 Task: Add Purple Label titled Label0029 to Card Card0029 in Board Board0023 in Workspace Development in Trello
Action: Mouse moved to (448, 500)
Screenshot: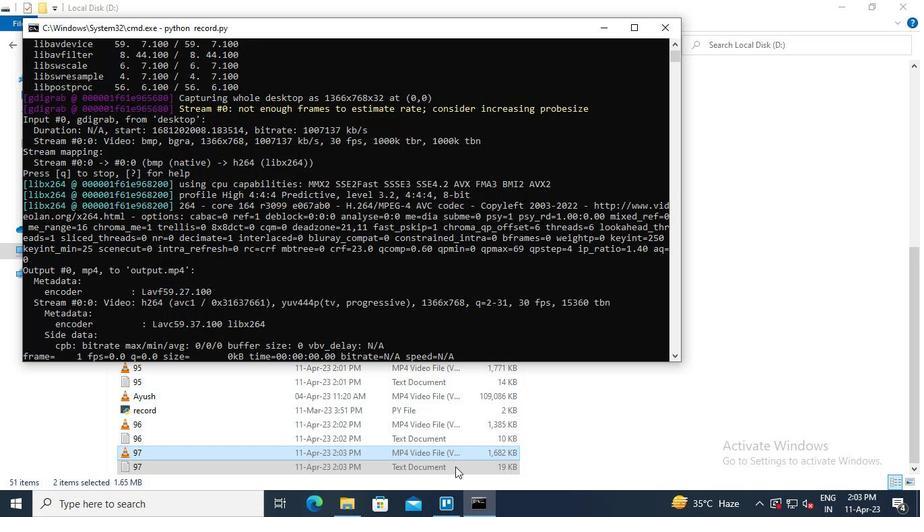 
Action: Mouse pressed left at (448, 500)
Screenshot: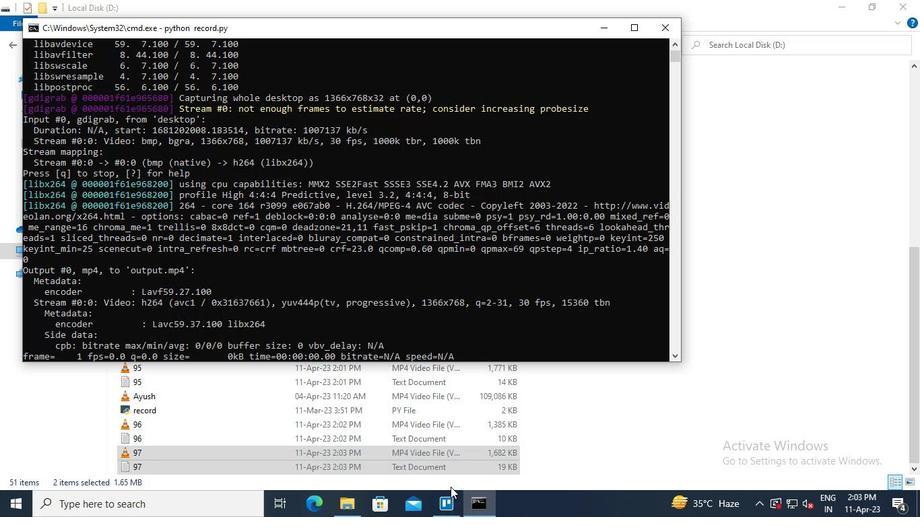
Action: Mouse moved to (213, 150)
Screenshot: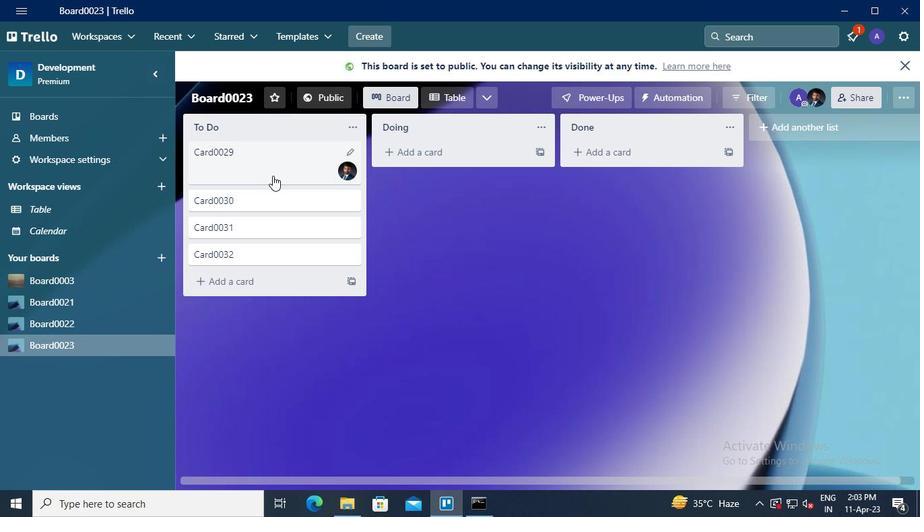 
Action: Mouse pressed left at (213, 150)
Screenshot: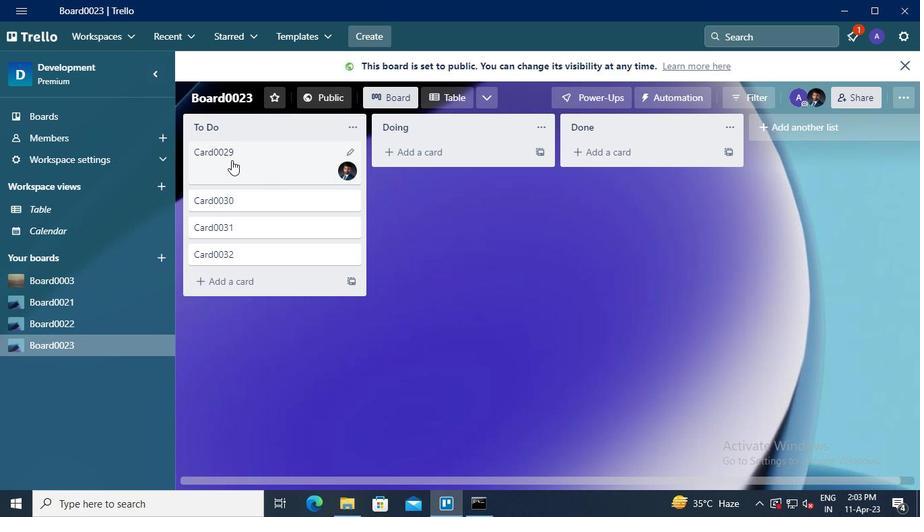 
Action: Mouse moved to (625, 192)
Screenshot: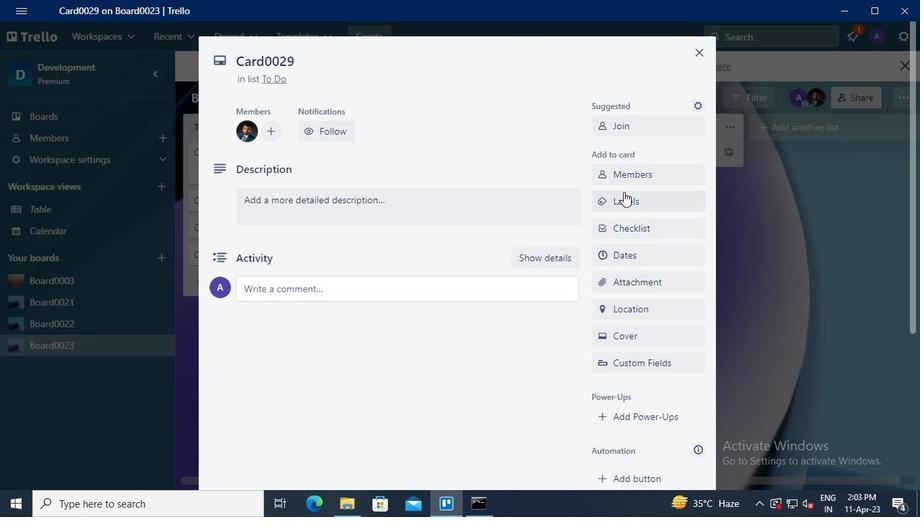 
Action: Mouse pressed left at (625, 192)
Screenshot: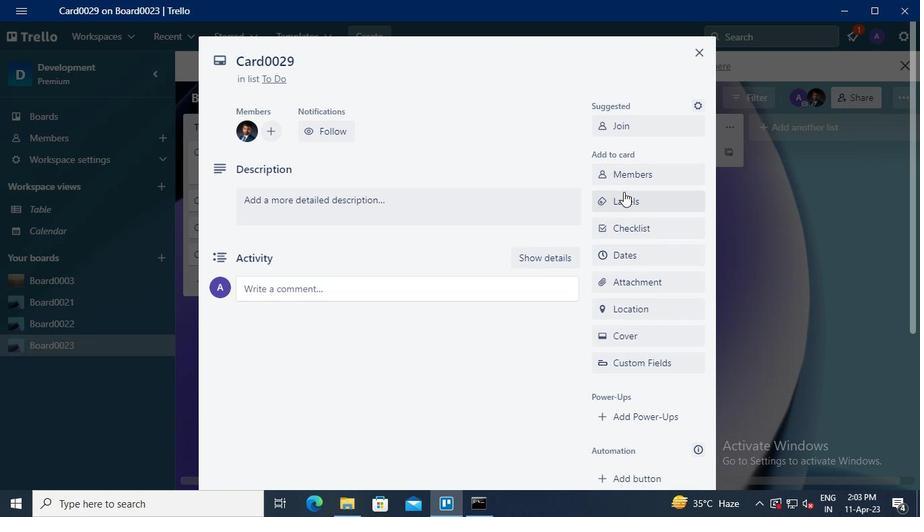 
Action: Mouse moved to (687, 309)
Screenshot: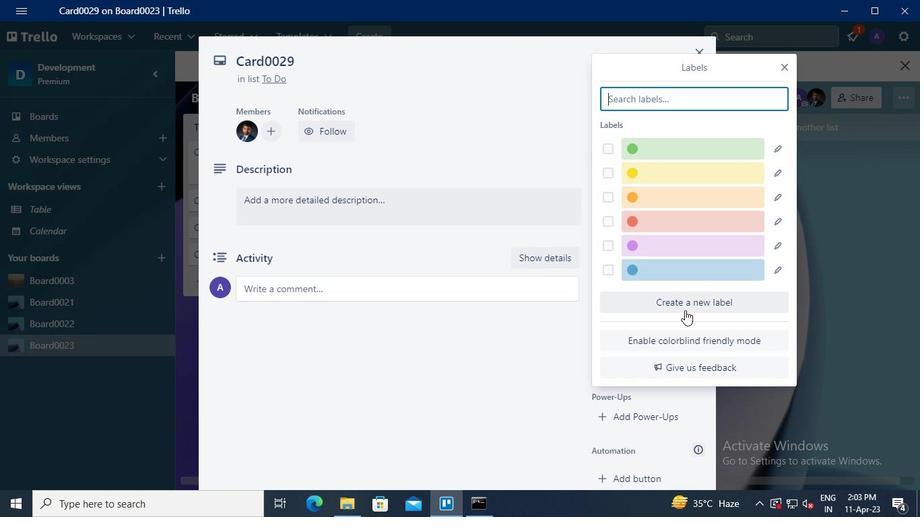 
Action: Mouse pressed left at (687, 309)
Screenshot: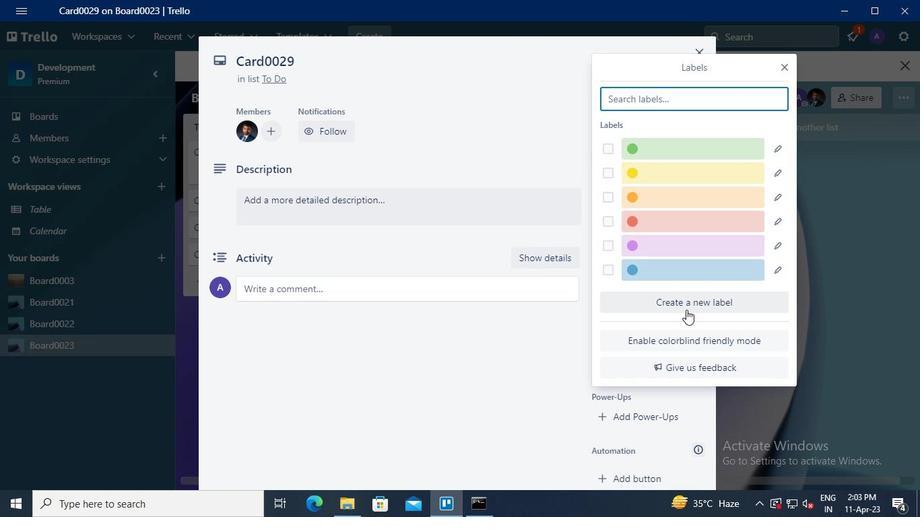 
Action: Mouse moved to (674, 186)
Screenshot: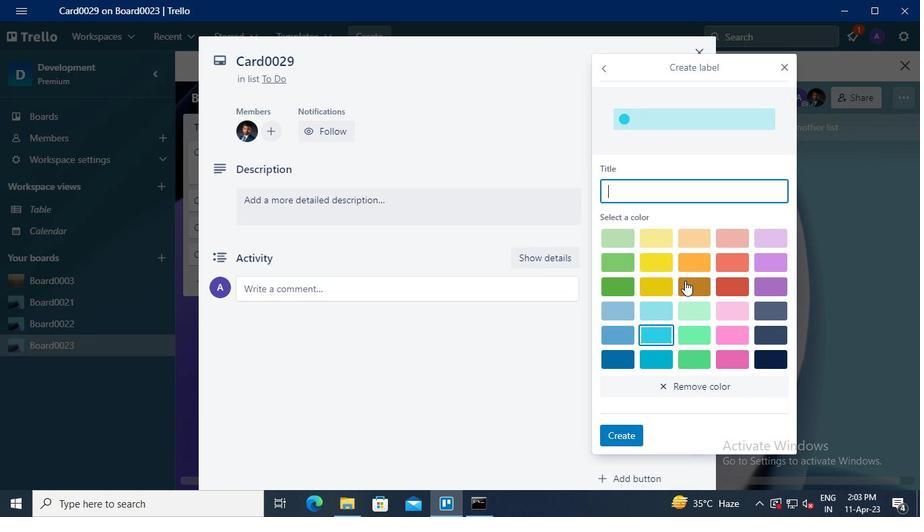 
Action: Mouse pressed left at (674, 186)
Screenshot: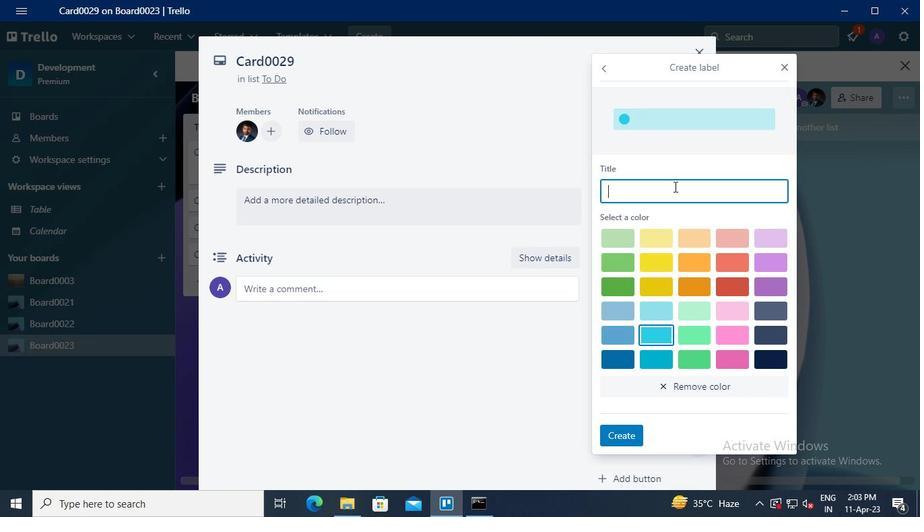 
Action: Keyboard Key.shift
Screenshot: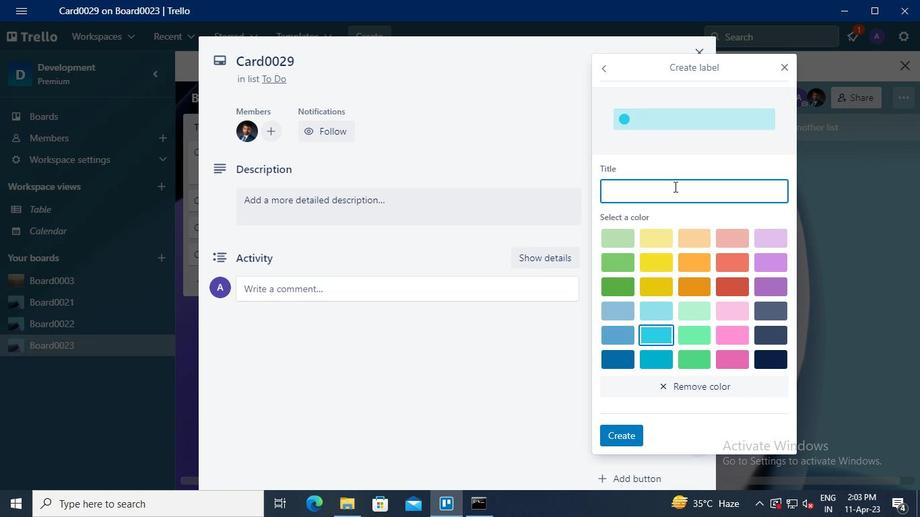 
Action: Keyboard L
Screenshot: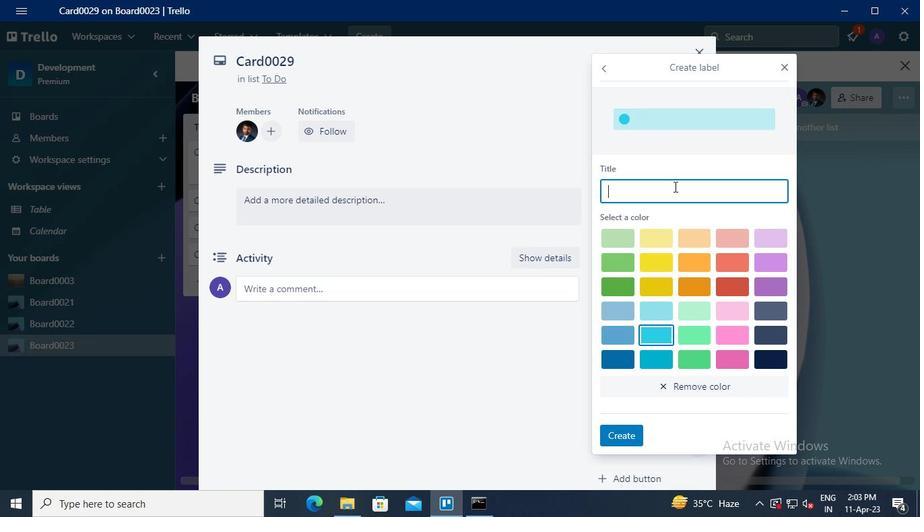 
Action: Keyboard a
Screenshot: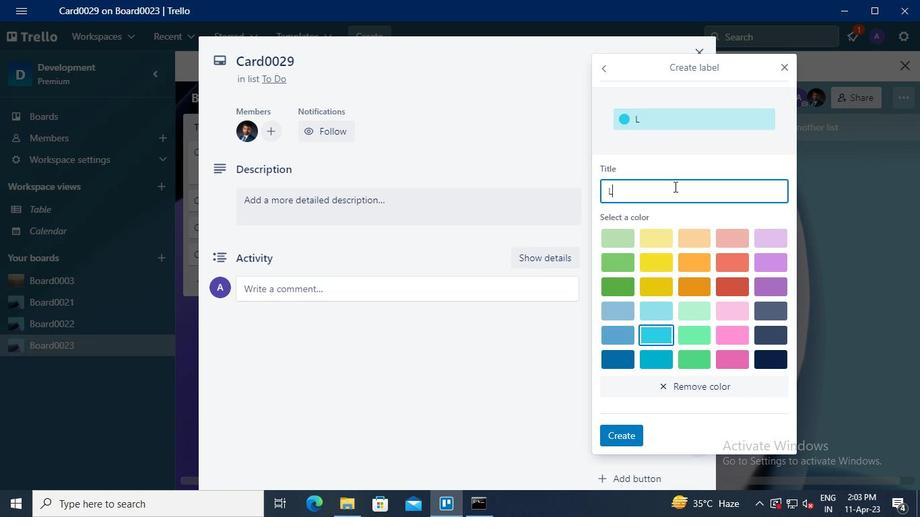 
Action: Keyboard b
Screenshot: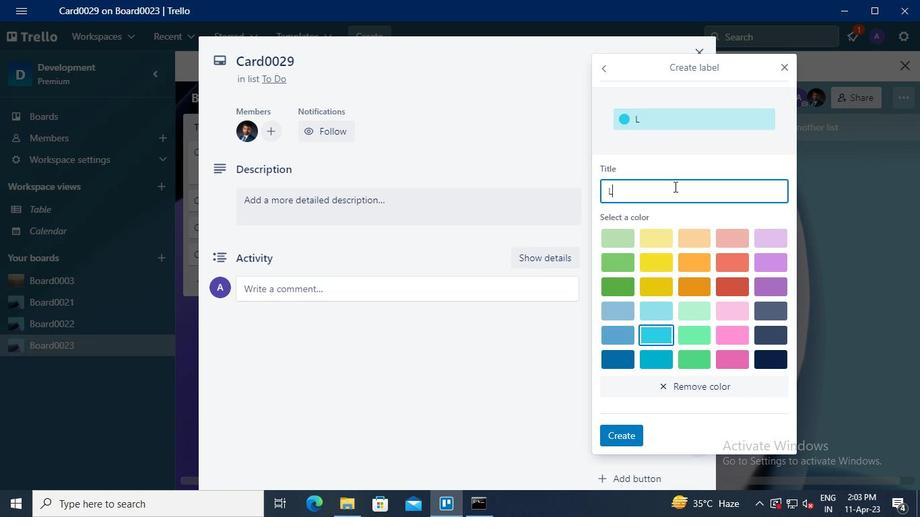 
Action: Keyboard e
Screenshot: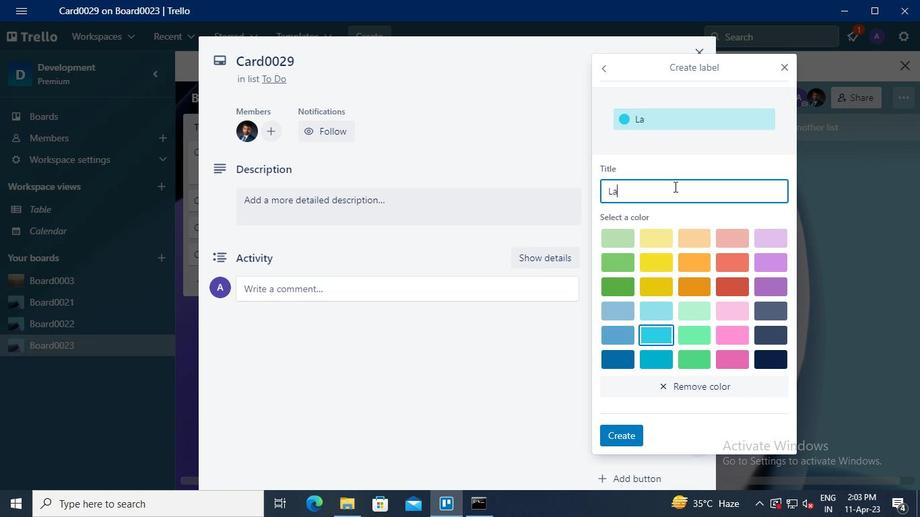 
Action: Keyboard l
Screenshot: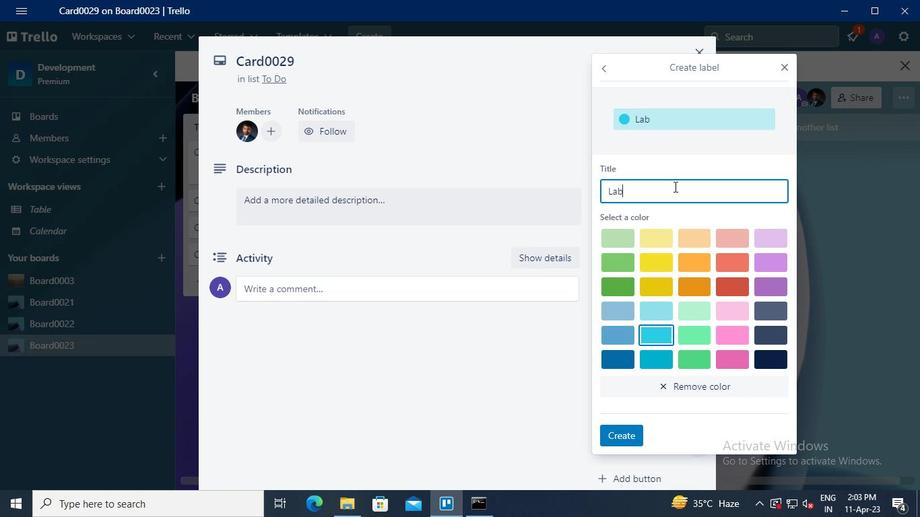 
Action: Keyboard <96>
Screenshot: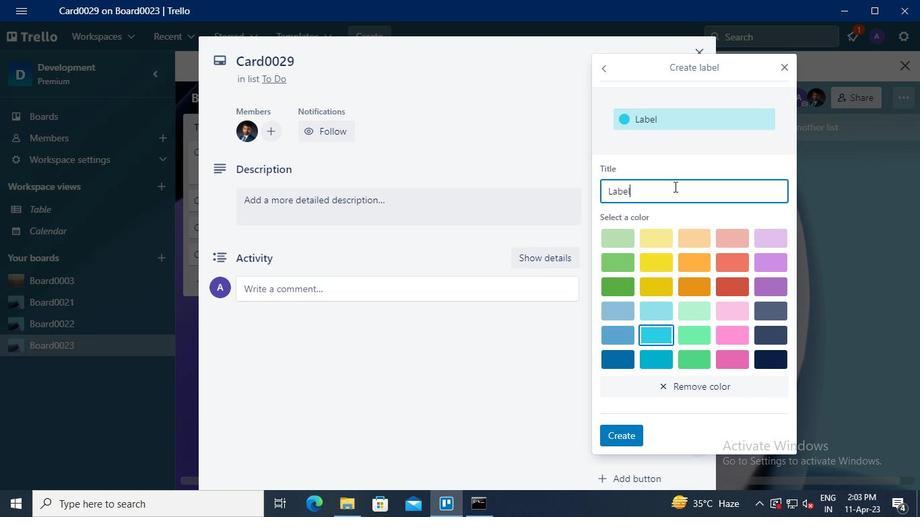 
Action: Keyboard <96>
Screenshot: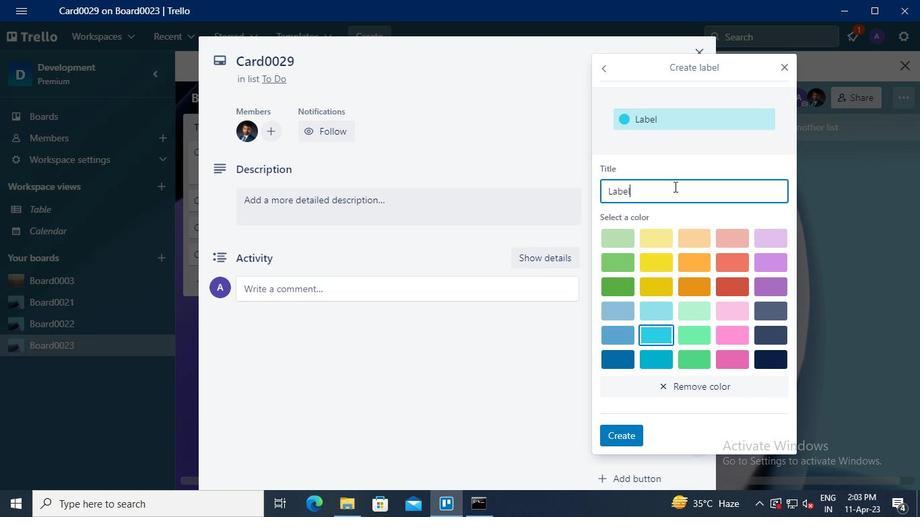 
Action: Keyboard <98>
Screenshot: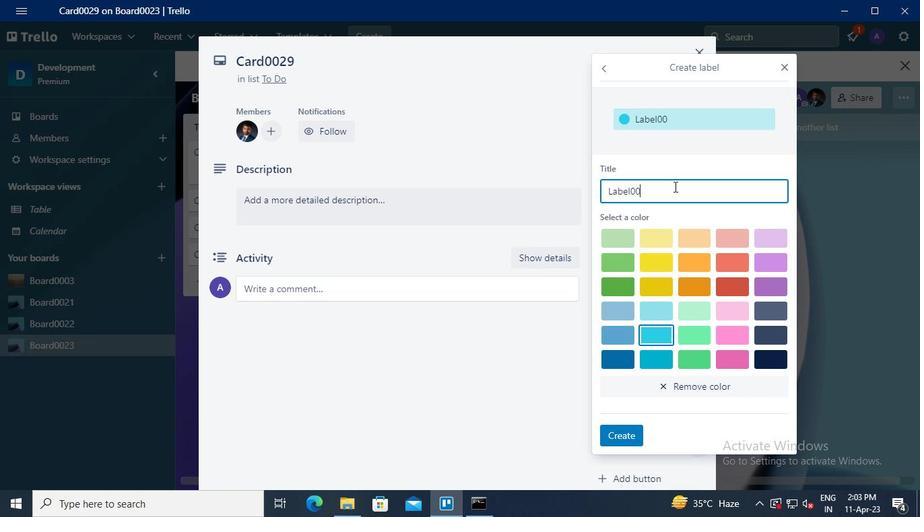
Action: Keyboard <105>
Screenshot: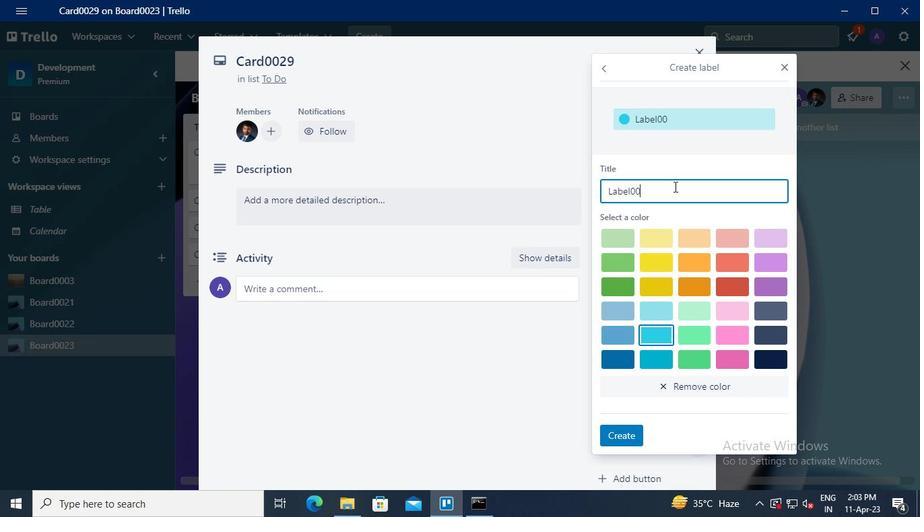 
Action: Mouse moved to (781, 262)
Screenshot: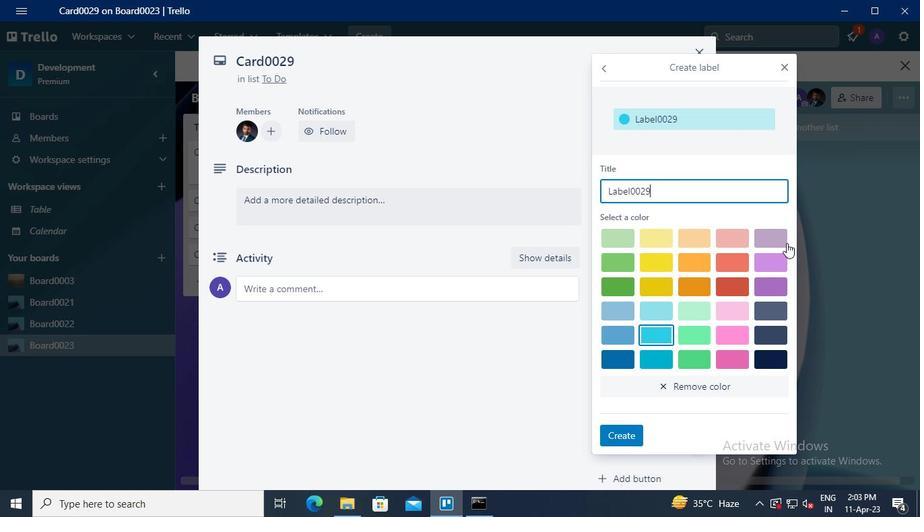 
Action: Mouse pressed left at (781, 262)
Screenshot: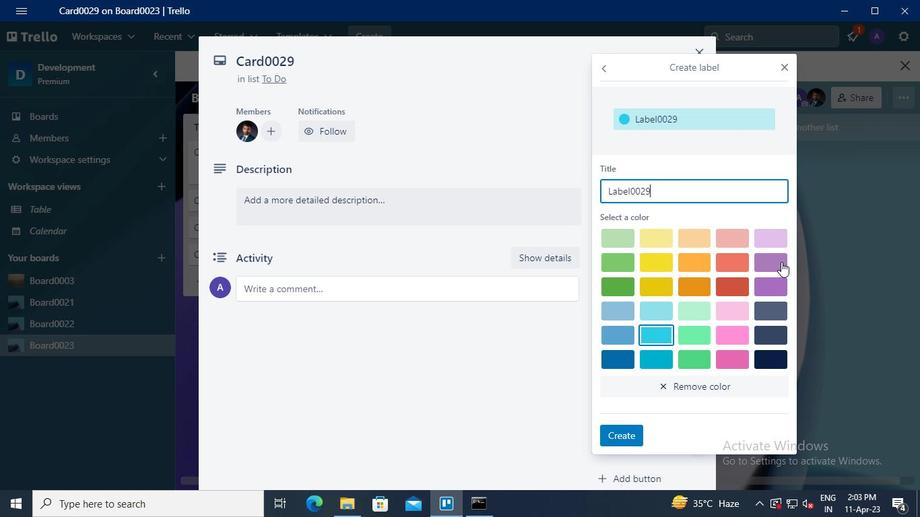 
Action: Mouse moved to (623, 433)
Screenshot: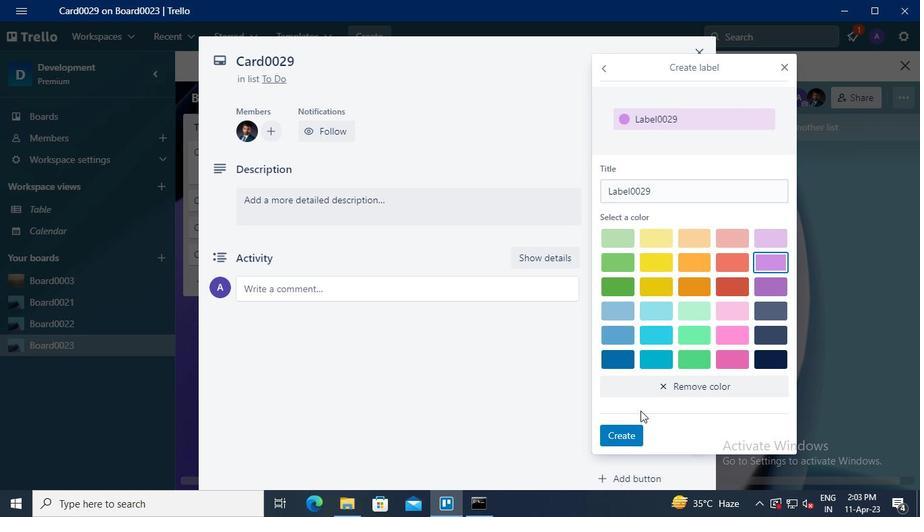 
Action: Mouse pressed left at (623, 433)
Screenshot: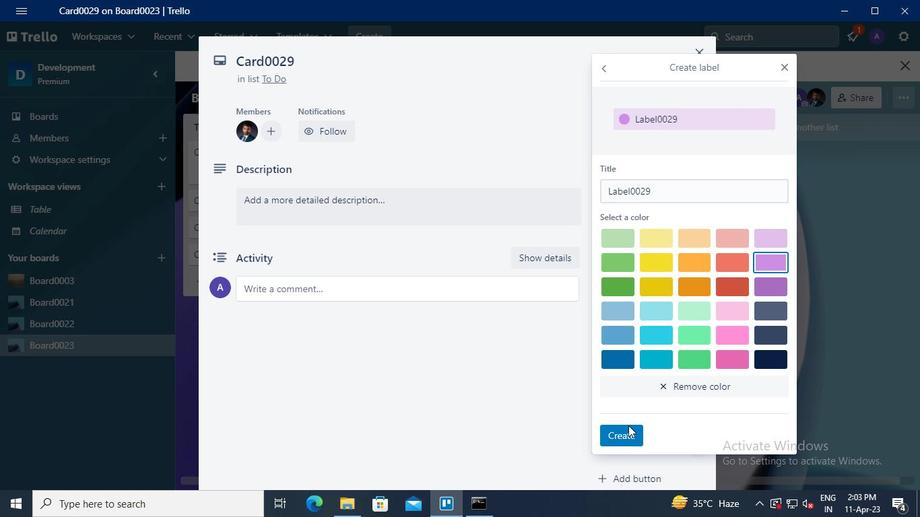 
Action: Mouse moved to (469, 509)
Screenshot: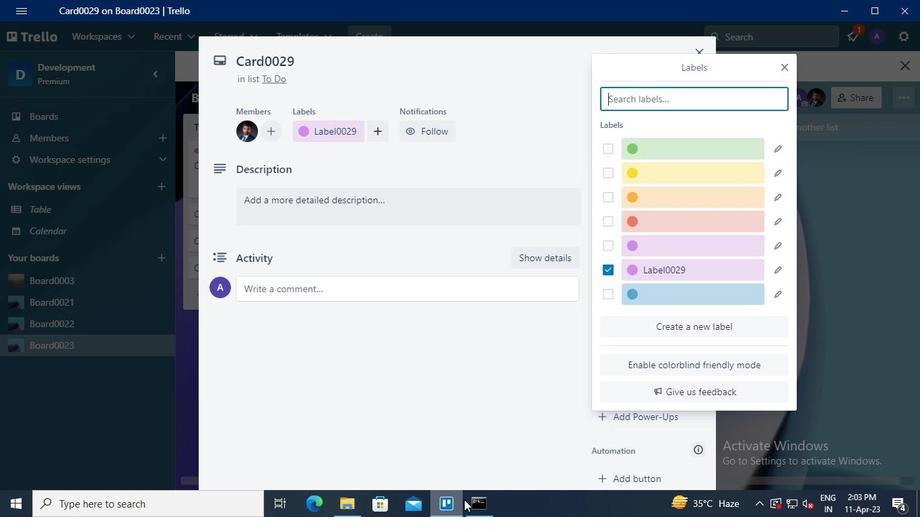 
Action: Mouse pressed left at (469, 509)
Screenshot: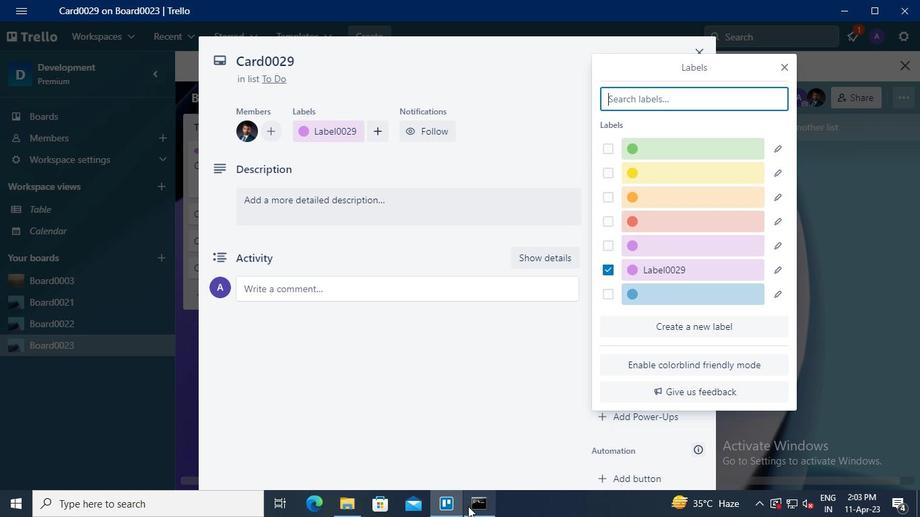 
Action: Mouse moved to (664, 27)
Screenshot: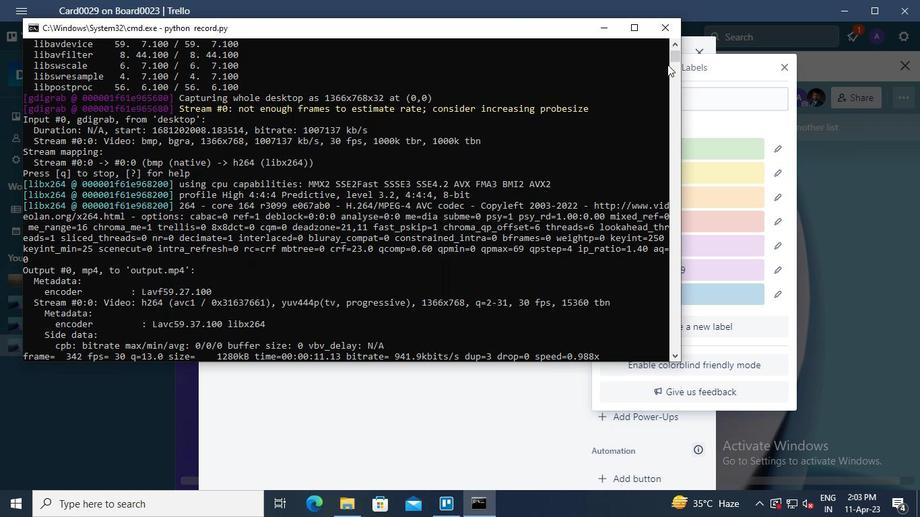
Action: Mouse pressed left at (664, 27)
Screenshot: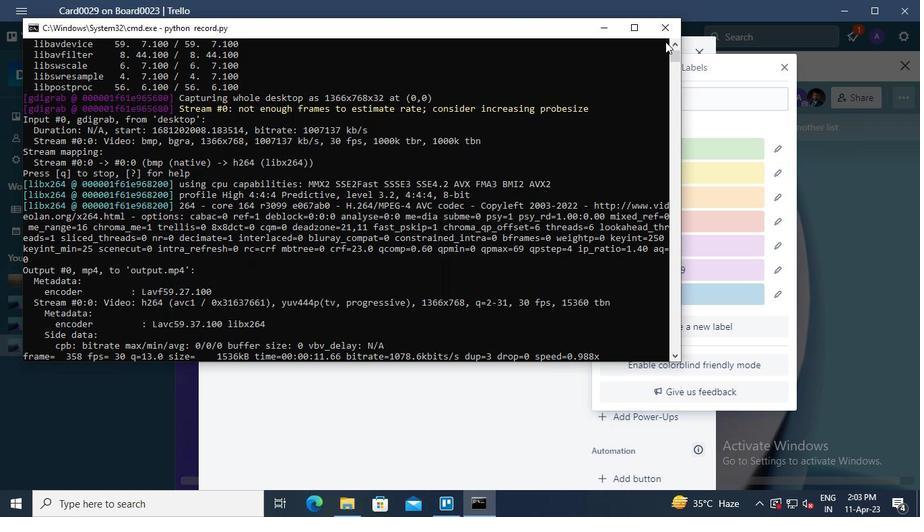 
